 Task: Create in the project AgileAvail in Backlog an issue 'Create a new online platform for online cooking courses with advanced recipe sharing and meal planning features', assign it to team member softage.2@softage.net and change the status to IN PROGRESS. Create in the project AgileAvail in Backlog an issue 'Implement a new cloud-based learning management system for a school with advanced course creation and assessment features', assign it to team member softage.3@softage.net and change the status to IN PROGRESS
Action: Mouse moved to (192, 61)
Screenshot: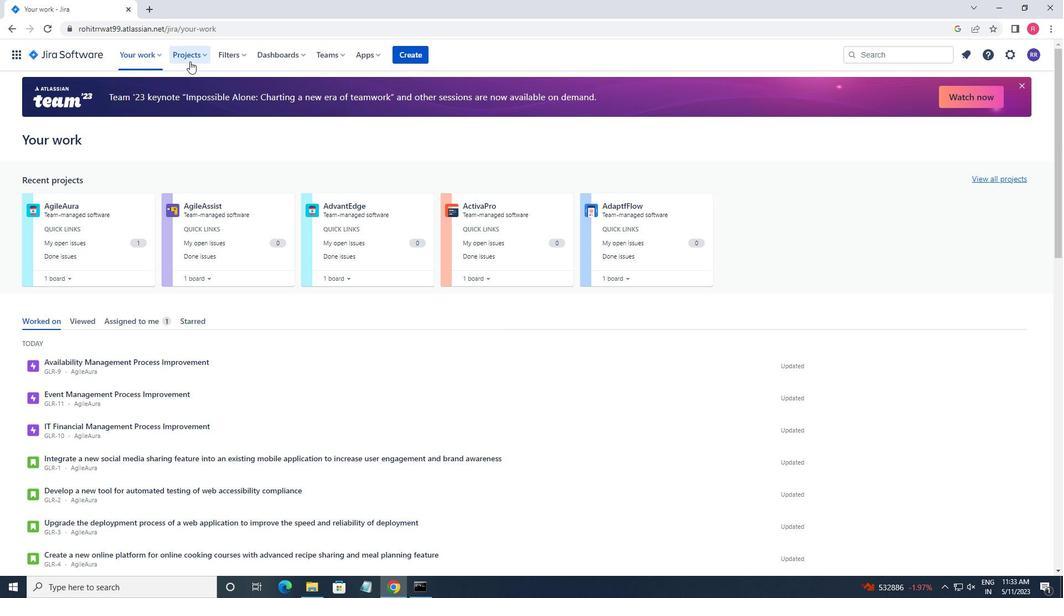 
Action: Mouse pressed left at (192, 61)
Screenshot: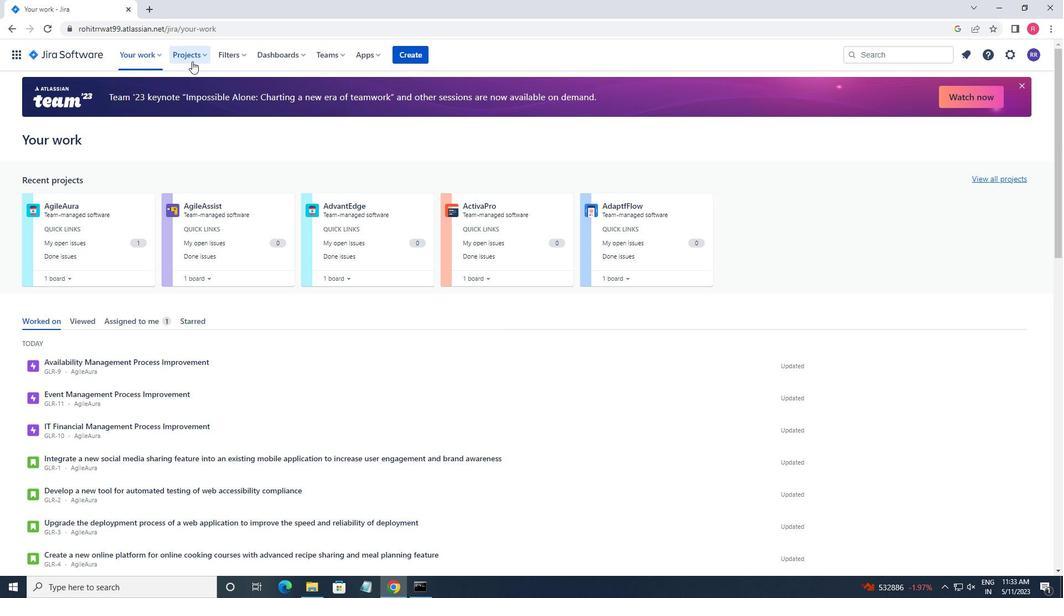 
Action: Mouse moved to (231, 106)
Screenshot: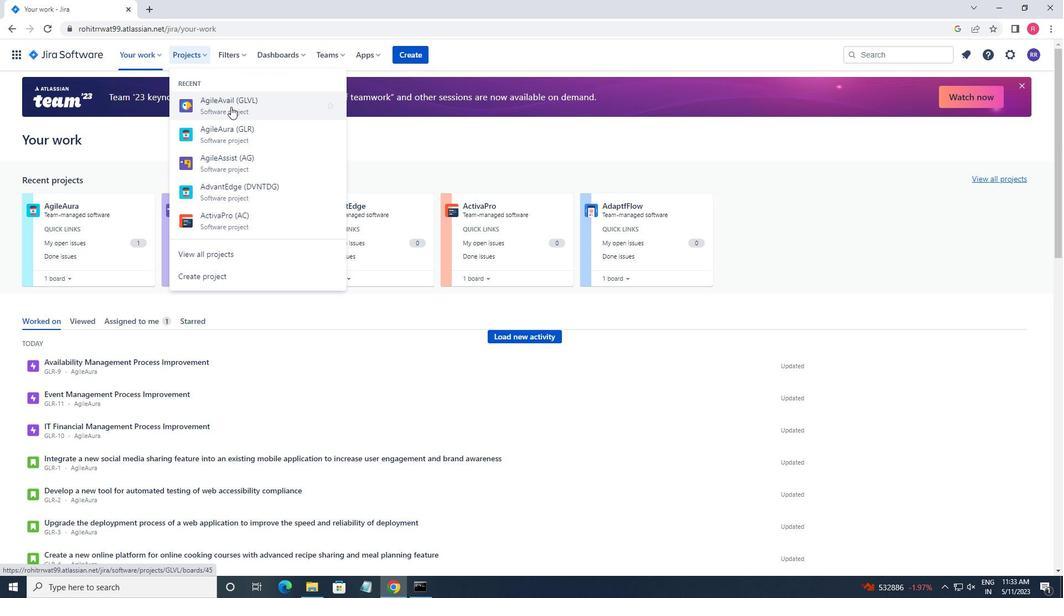 
Action: Mouse pressed left at (231, 106)
Screenshot: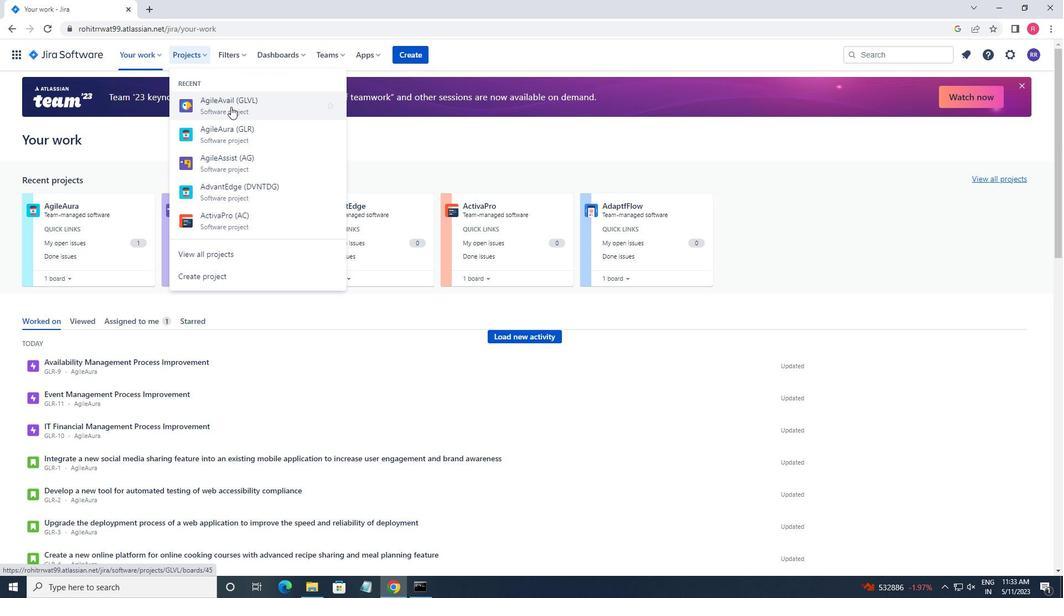 
Action: Mouse moved to (42, 165)
Screenshot: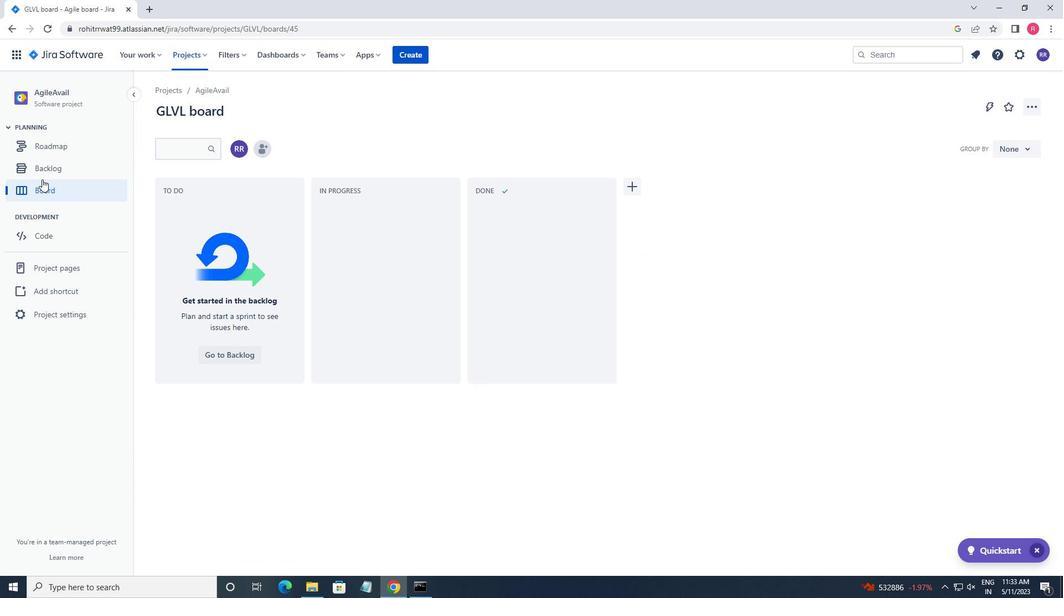 
Action: Mouse pressed left at (42, 165)
Screenshot: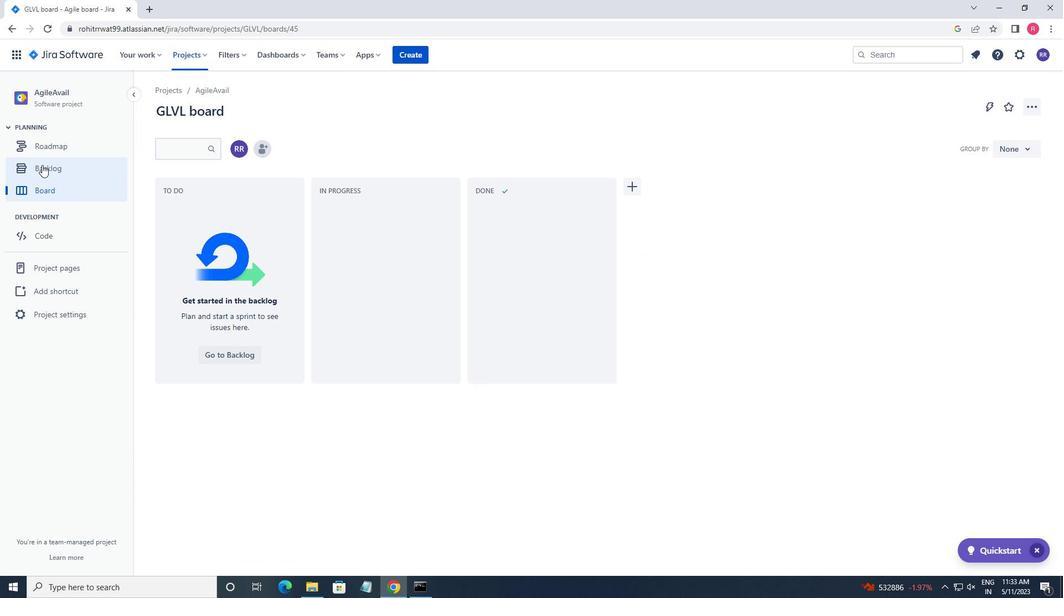 
Action: Mouse moved to (345, 429)
Screenshot: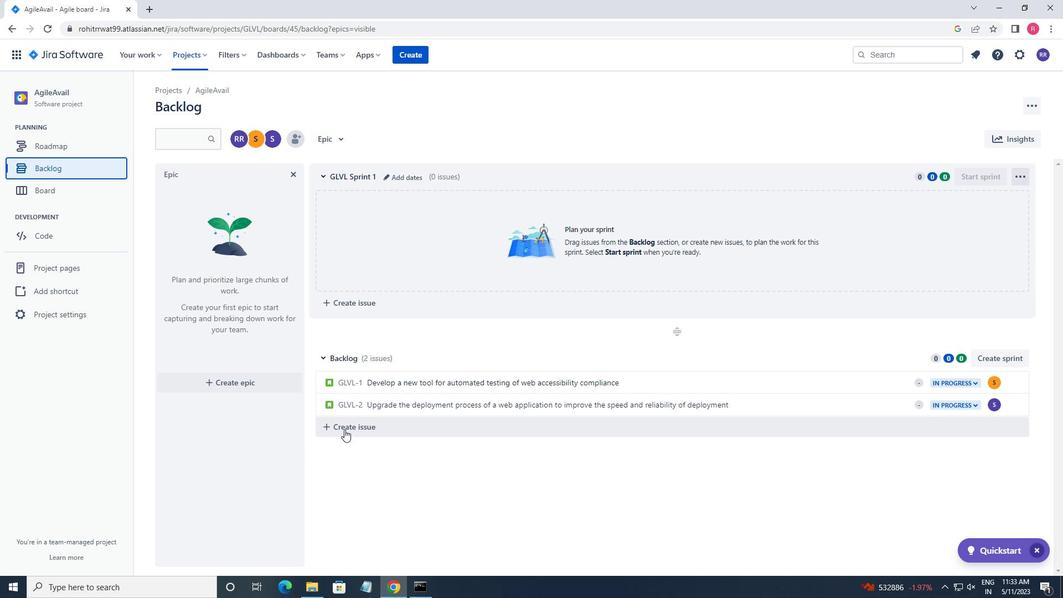 
Action: Mouse pressed left at (345, 429)
Screenshot: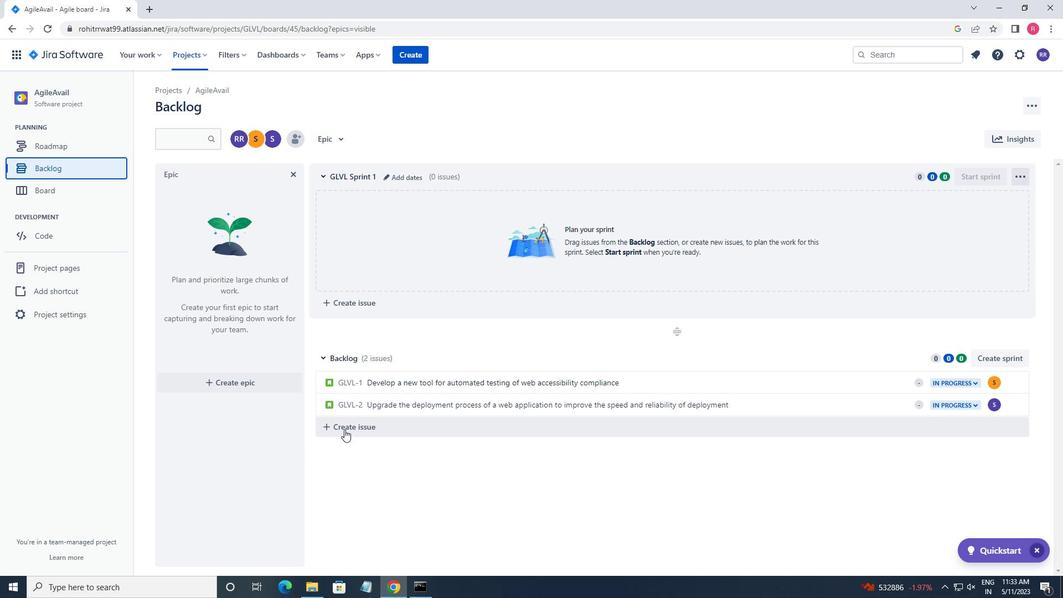 
Action: Key pressed <Key.shift>CREAT<Key.space><Key.backspace><Key.backspace>TE<Key.space>A<Key.space>NEW<Key.space>ONLINE<Key.space>PLATFORM<Key.space>FOR<Key.space>ONLINE<Key.space>COOKING<Key.space>COURSES<Key.space>WITH<Key.space>ADVANCED<Key.space>RECIPW<Key.backspace>E<Key.space>SG<Key.backspace>HARING<Key.space>AND<Key.space>MEAL<Key.space>PLAIG<Key.backspace><Key.backspace><Key.backspace>ANNING<Key.space>FEATURES<Key.enter>
Screenshot: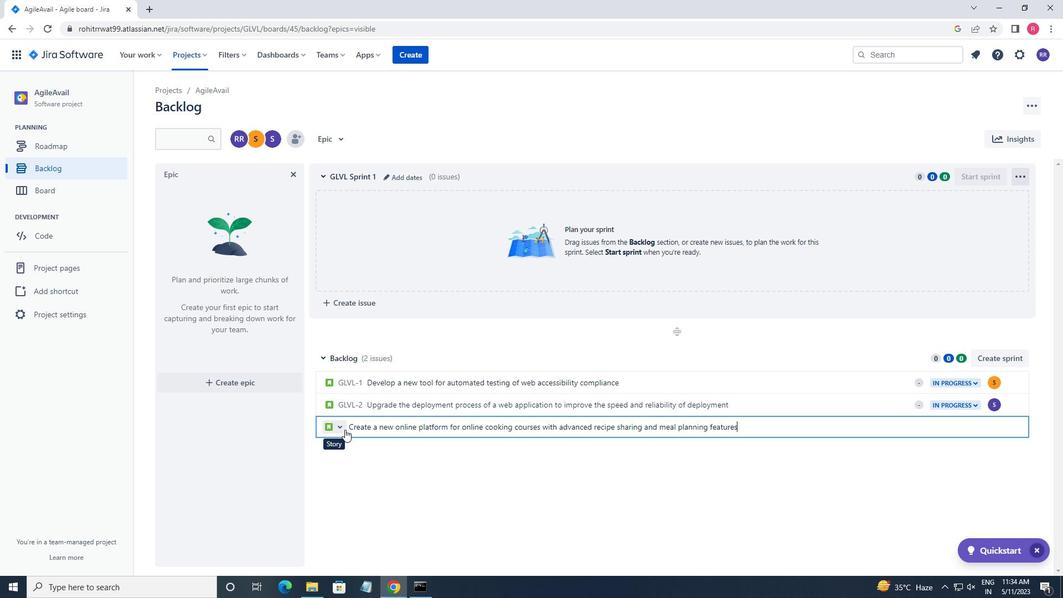 
Action: Mouse moved to (994, 428)
Screenshot: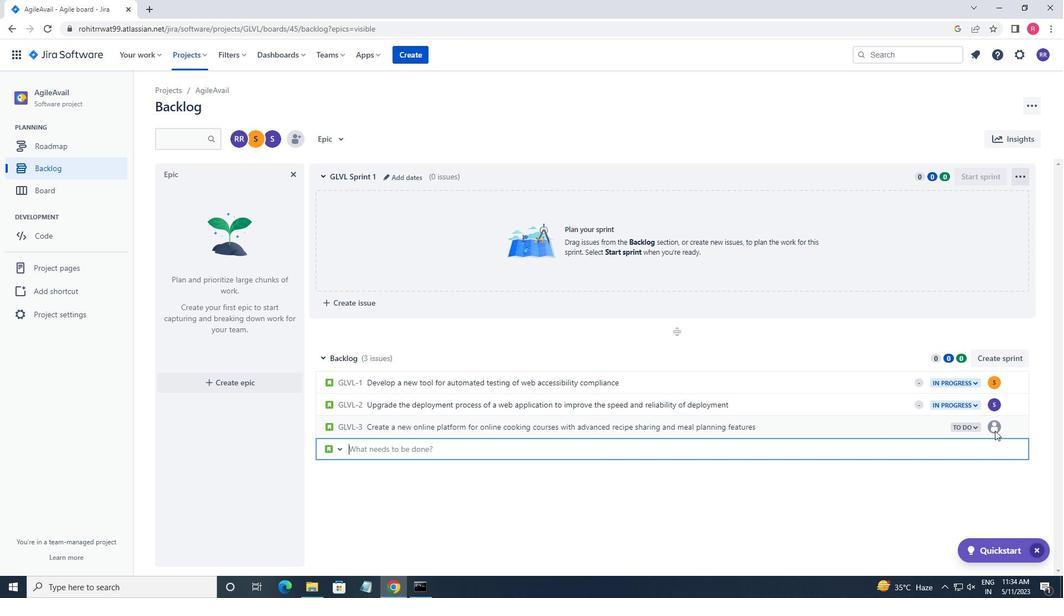 
Action: Mouse pressed left at (994, 428)
Screenshot: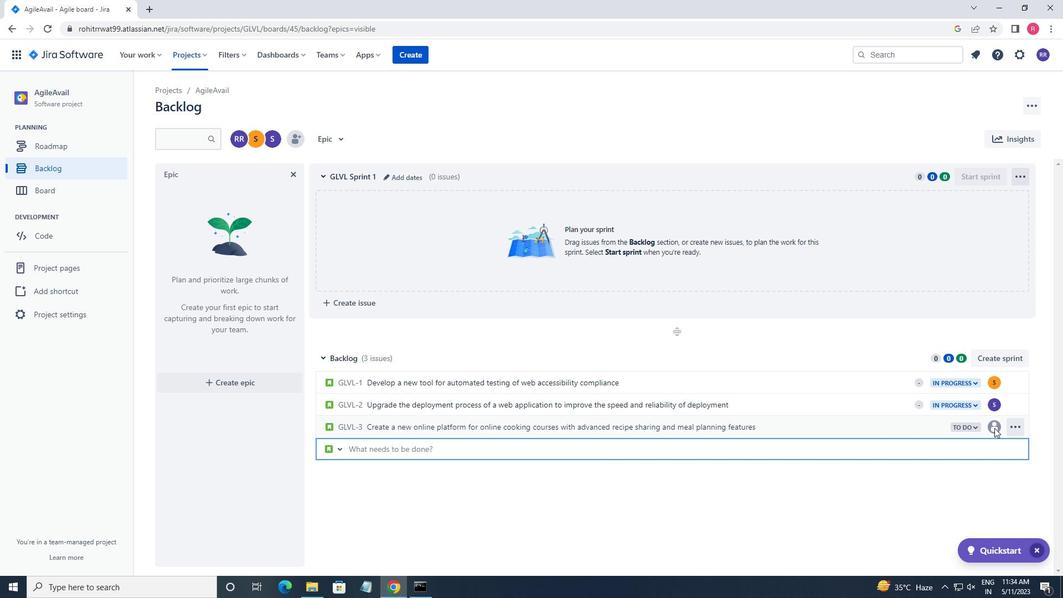 
Action: Mouse pressed left at (994, 428)
Screenshot: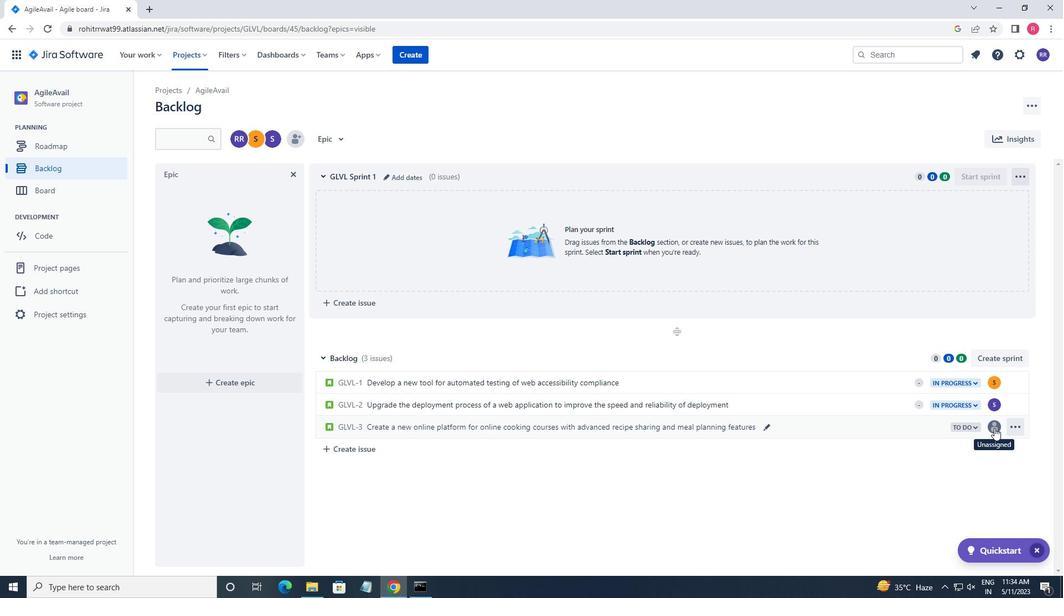 
Action: Mouse moved to (920, 538)
Screenshot: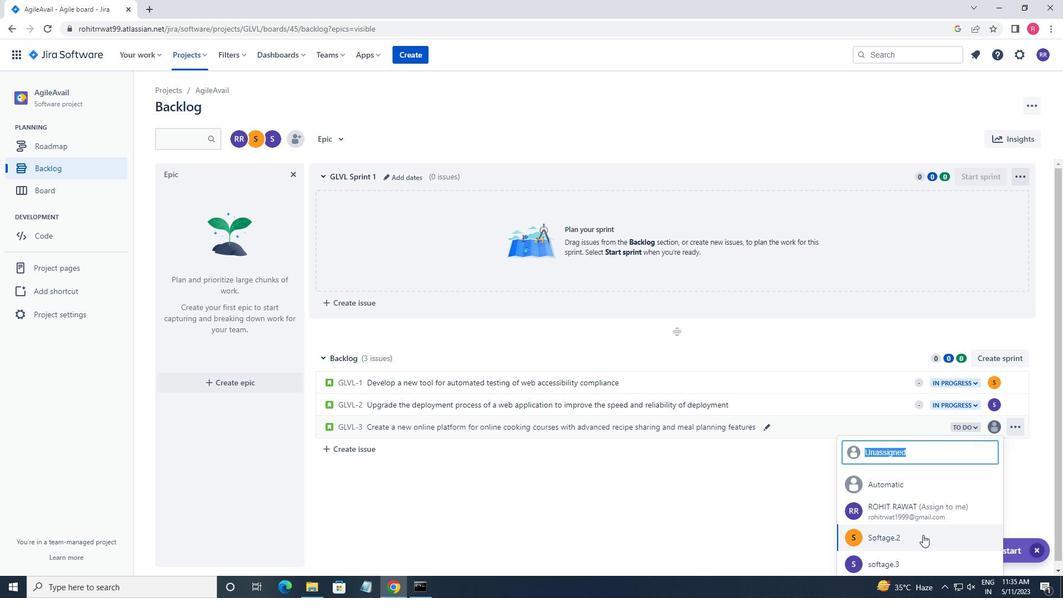
Action: Mouse pressed left at (920, 538)
Screenshot: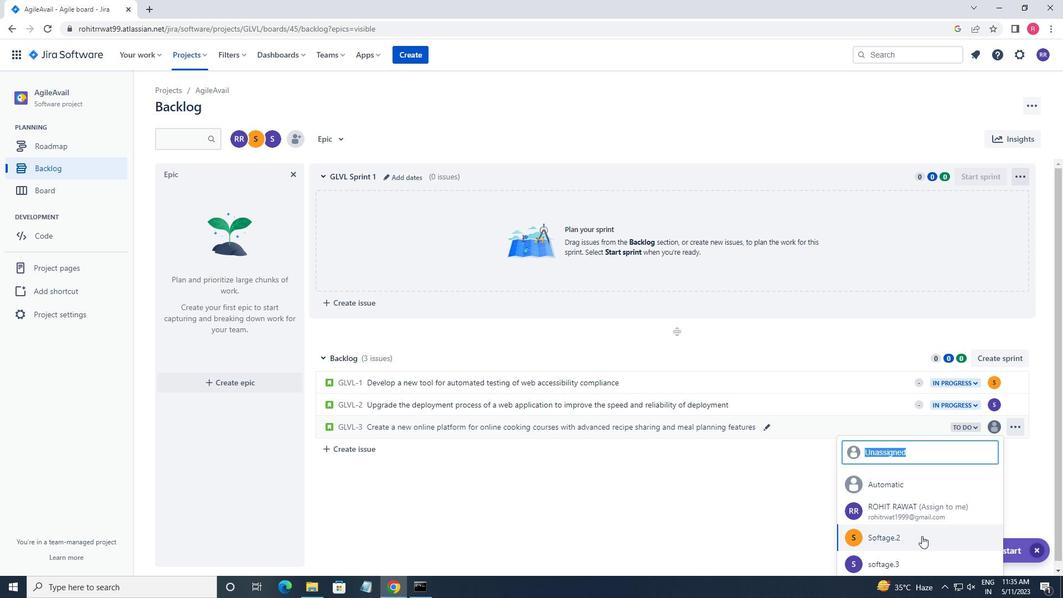 
Action: Mouse moved to (956, 422)
Screenshot: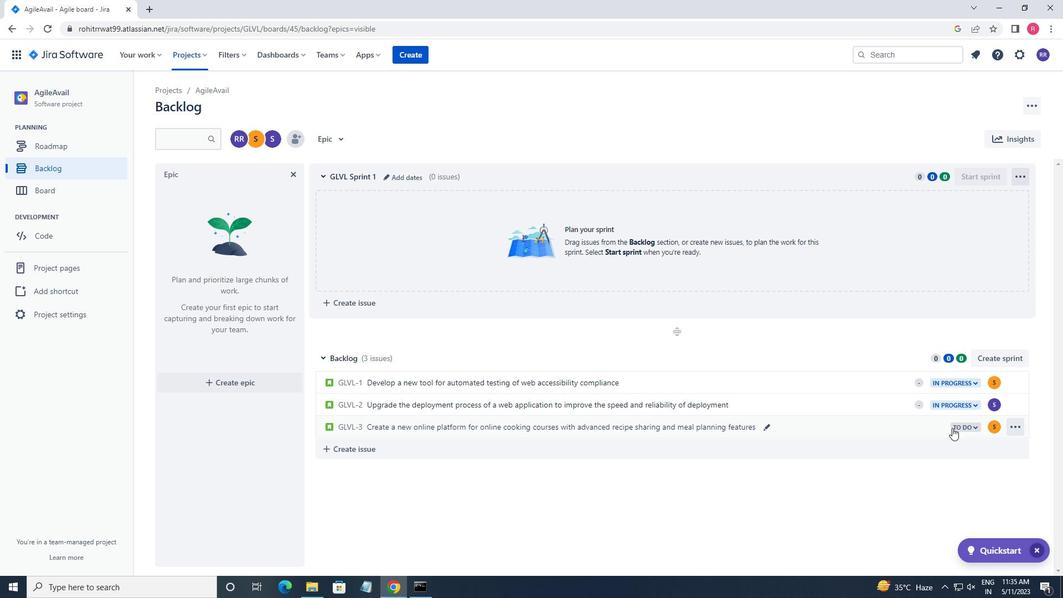 
Action: Mouse pressed left at (956, 422)
Screenshot: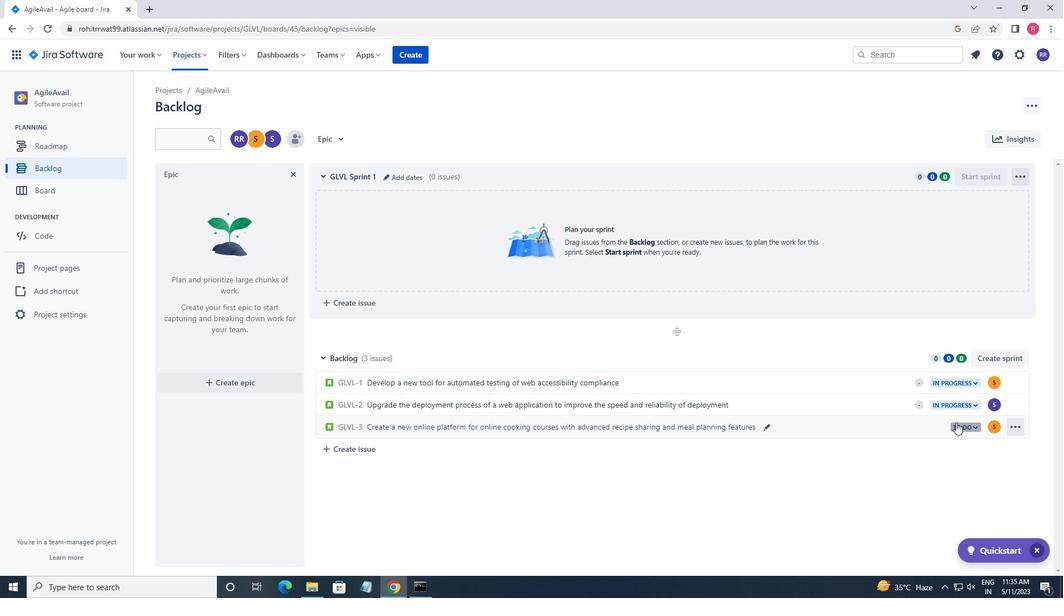 
Action: Mouse moved to (892, 451)
Screenshot: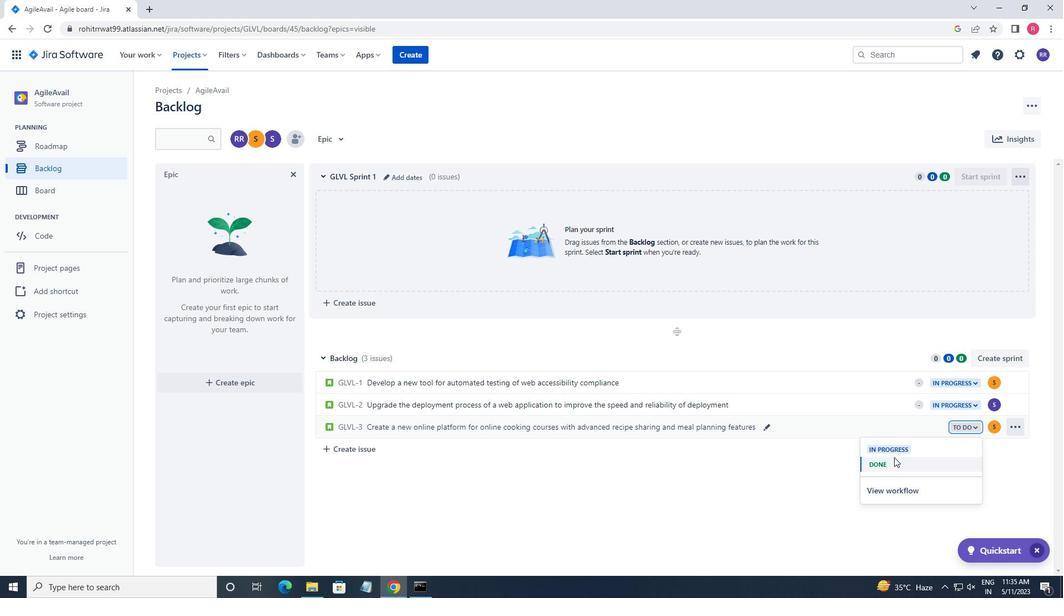 
Action: Mouse pressed left at (892, 451)
Screenshot: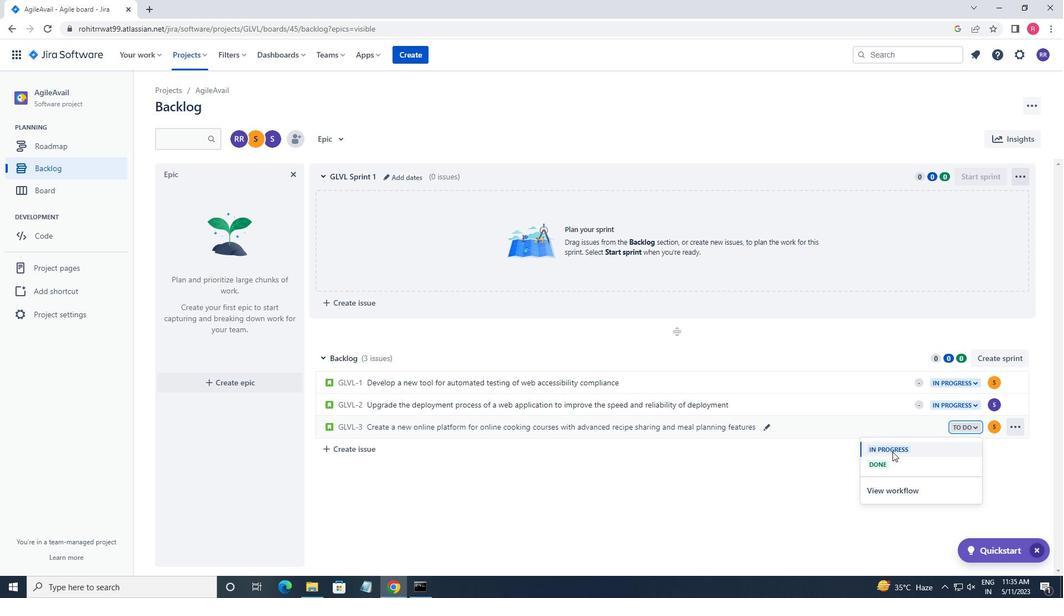 
Action: Mouse moved to (349, 452)
Screenshot: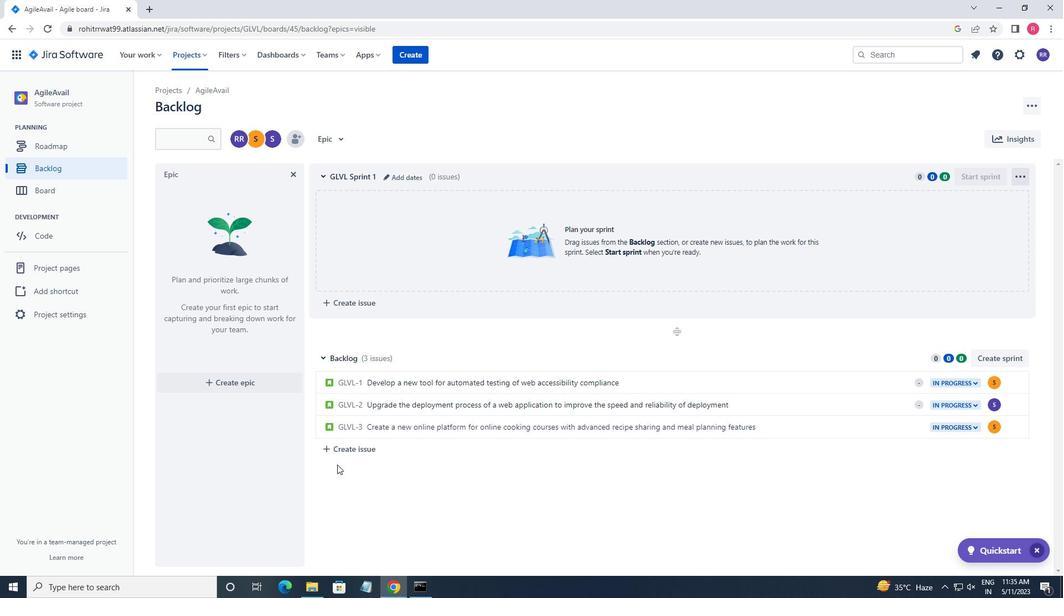 
Action: Mouse pressed left at (349, 452)
Screenshot: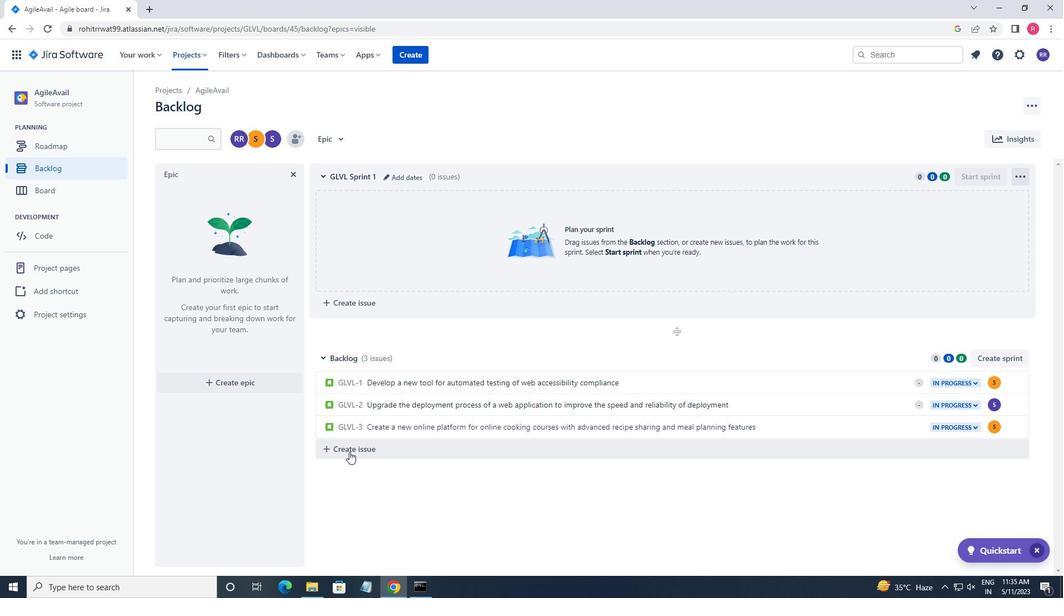 
Action: Key pressed <Key.shift_r>IMPR<Key.backspace>LEMENT<Key.space>A<Key.space>NEW<Key.space>CLOUD-BASES<Key.backspace>D<Key.space>LEARNING<Key.space>MANAGEMENT<Key.space>SYSTEM<Key.space>FOA<Key.space>A<Key.backspace><Key.backspace><Key.backspace>R<Key.space>A<Key.space><Key.space>SCHOOL<Key.space>WITH<Key.space>ADVANCED<Key.space>COURSE<Key.space>CREATION<Key.space>AND<Key.space>ASSESSMENT<Key.space>FEATURES<Key.enter>
Screenshot: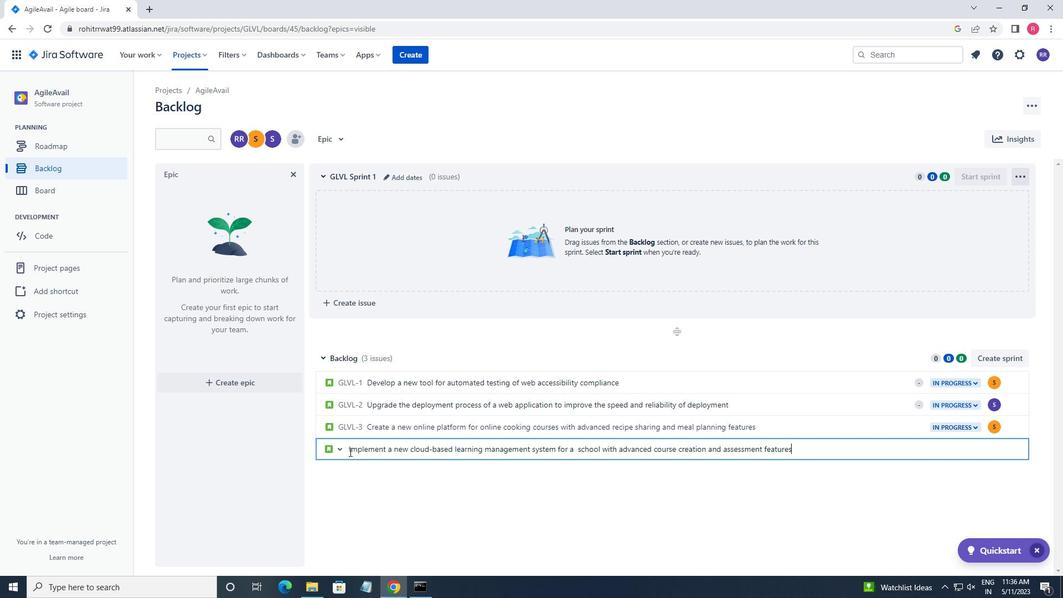 
Action: Mouse moved to (996, 449)
Screenshot: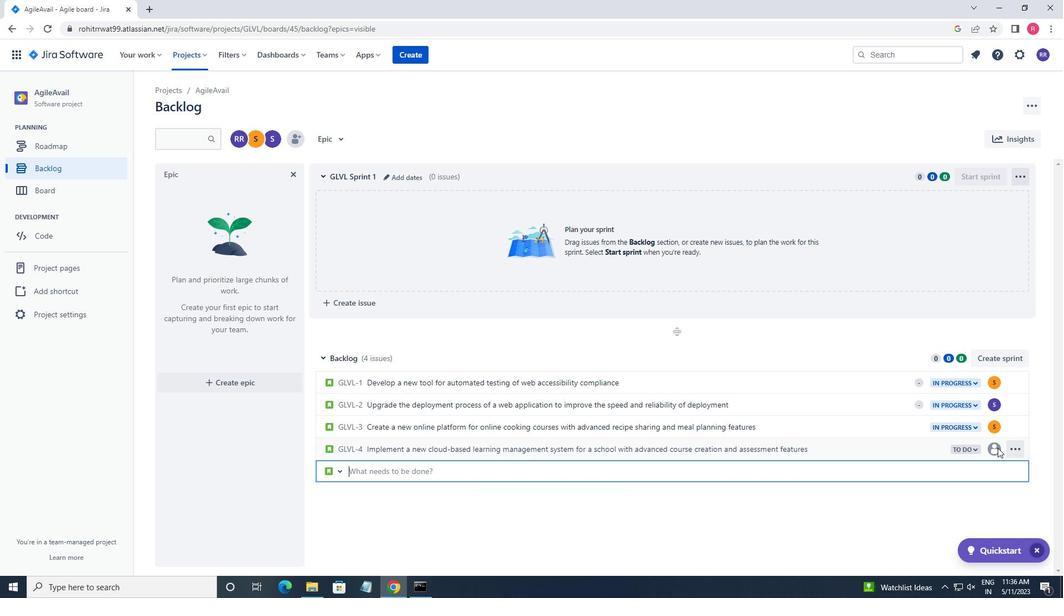 
Action: Mouse pressed left at (996, 449)
Screenshot: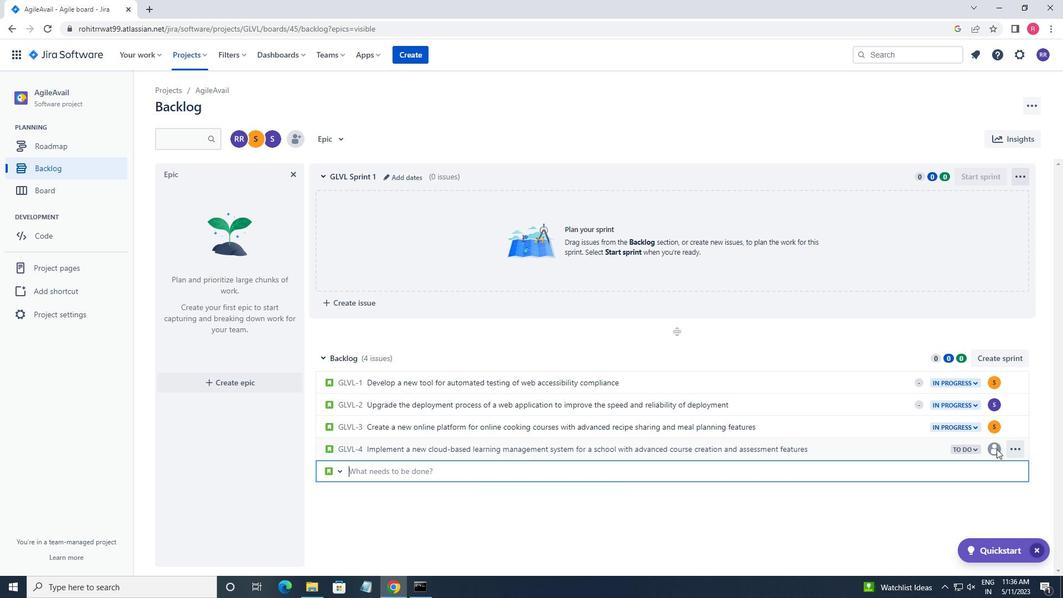 
Action: Mouse moved to (992, 454)
Screenshot: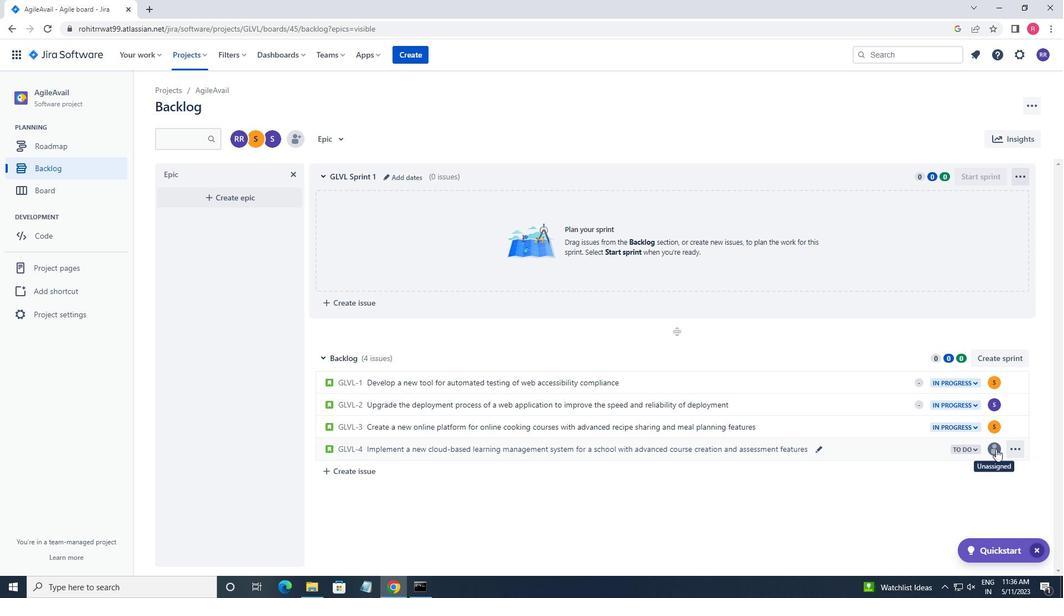 
Action: Mouse pressed left at (992, 454)
Screenshot: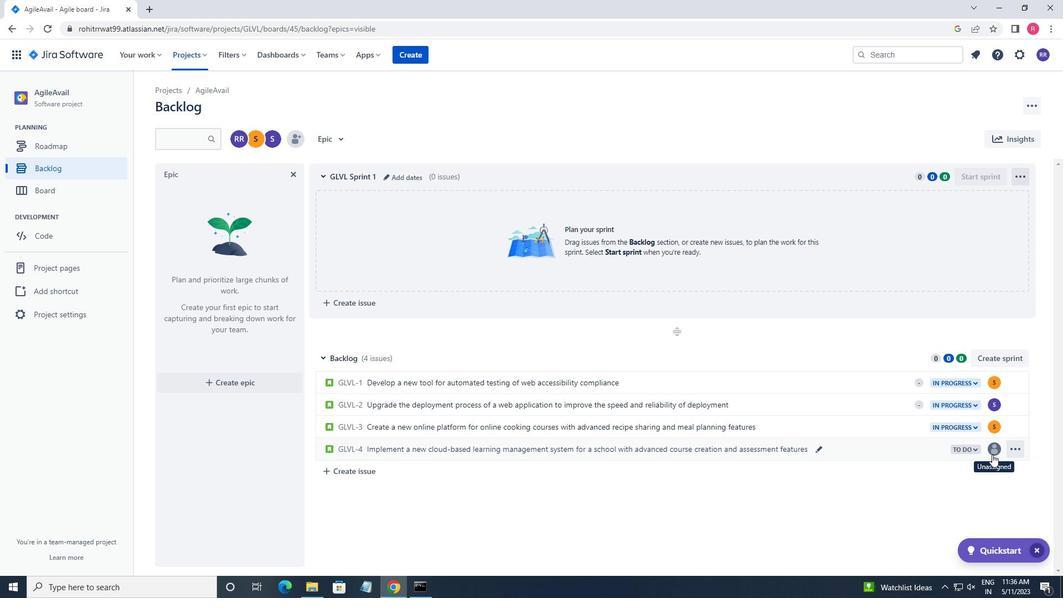 
Action: Key pressed SOFTAGE.3
Screenshot: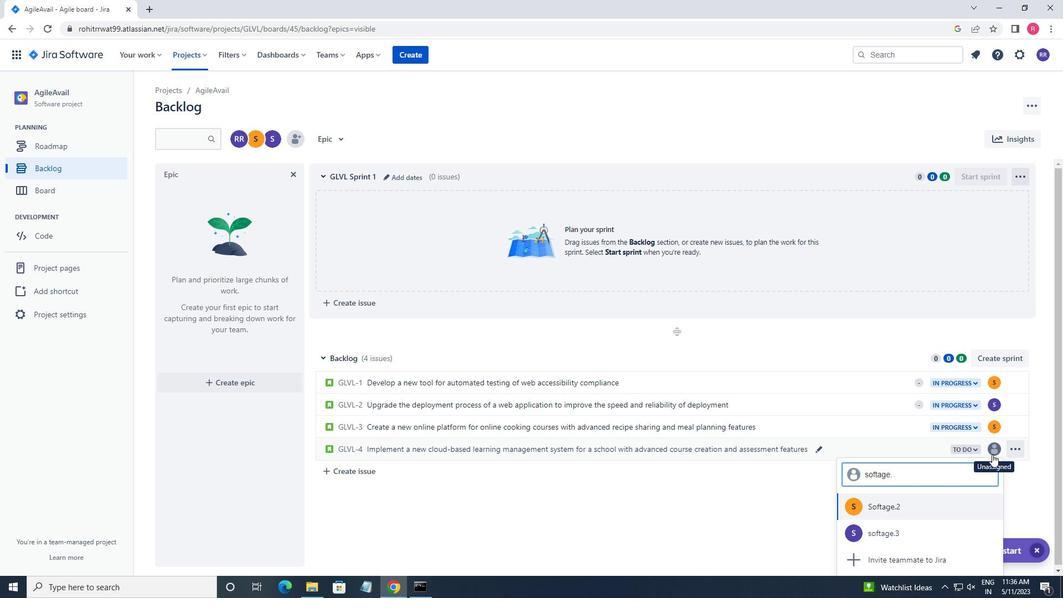 
Action: Mouse moved to (901, 516)
Screenshot: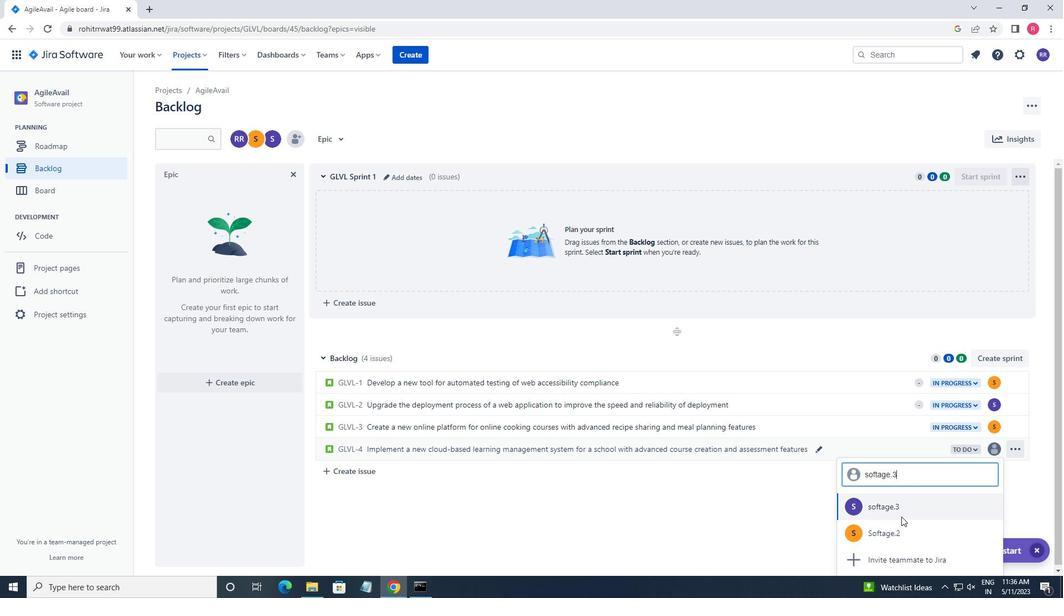 
Action: Mouse pressed left at (901, 516)
Screenshot: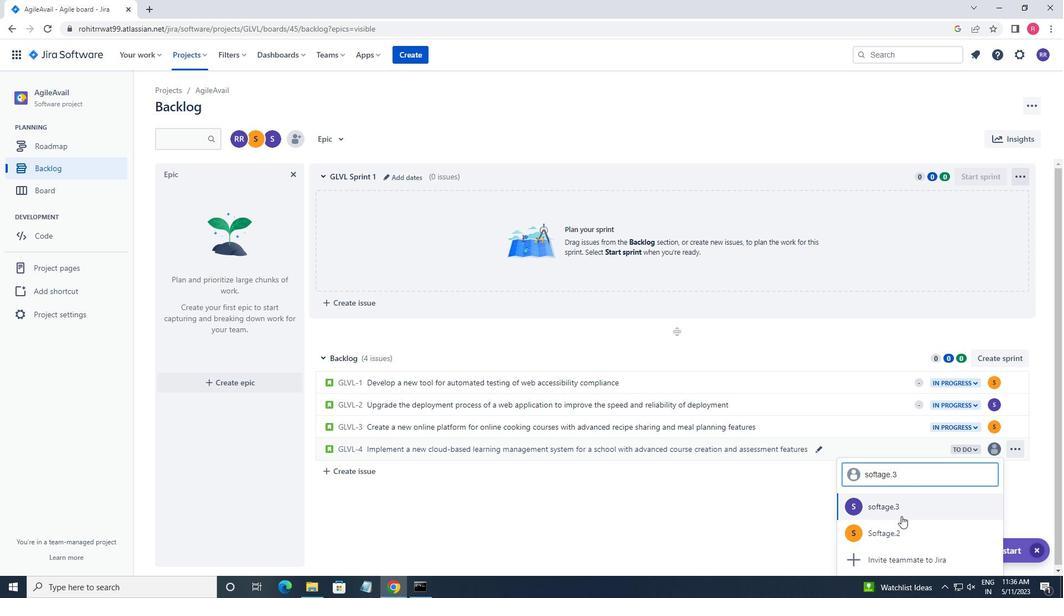 
Action: Mouse moved to (956, 449)
Screenshot: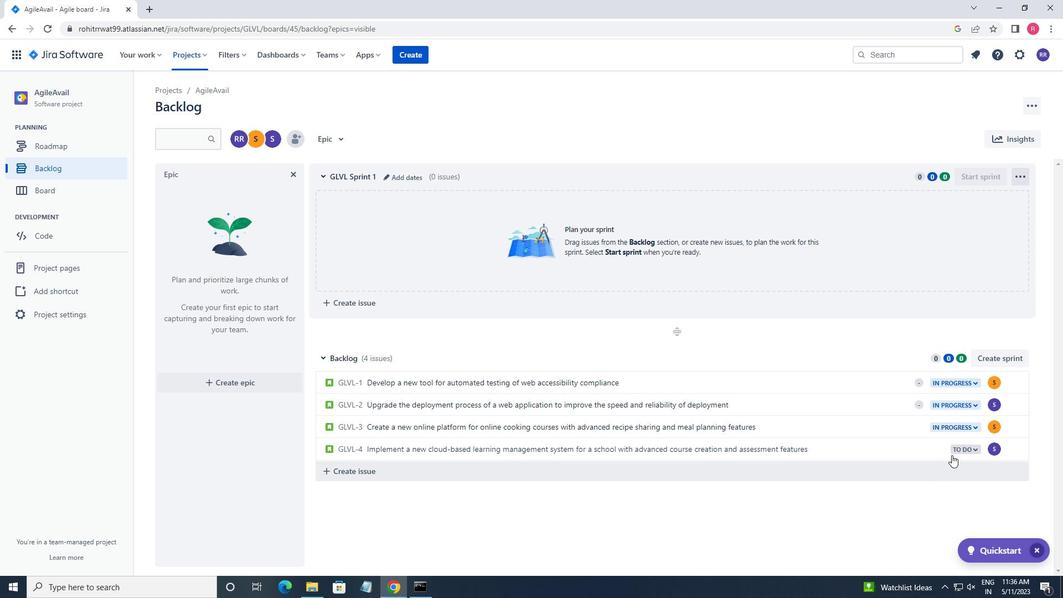 
Action: Mouse pressed left at (956, 449)
Screenshot: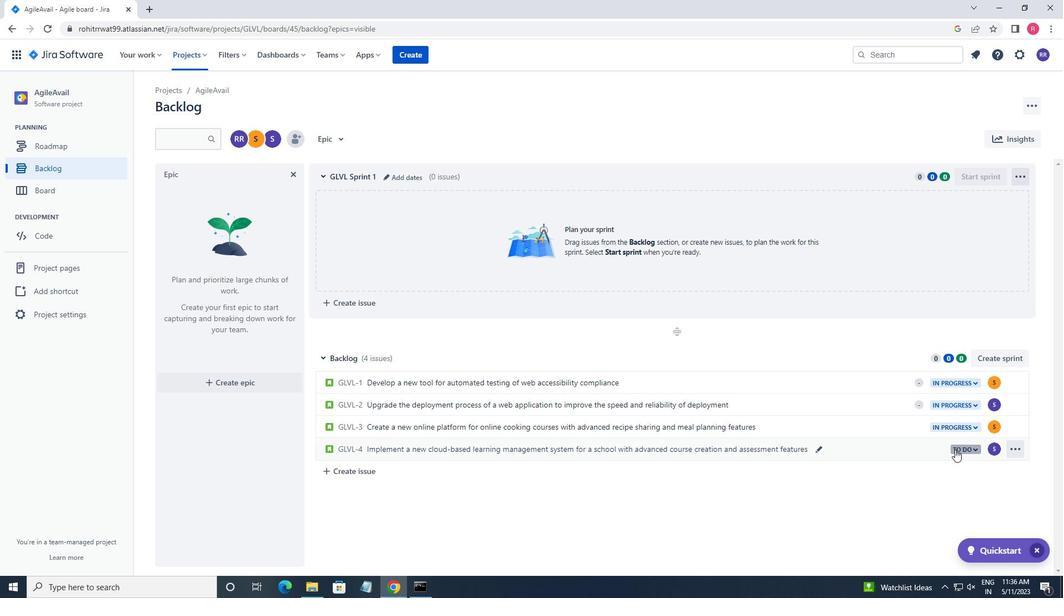 
Action: Mouse moved to (912, 470)
Screenshot: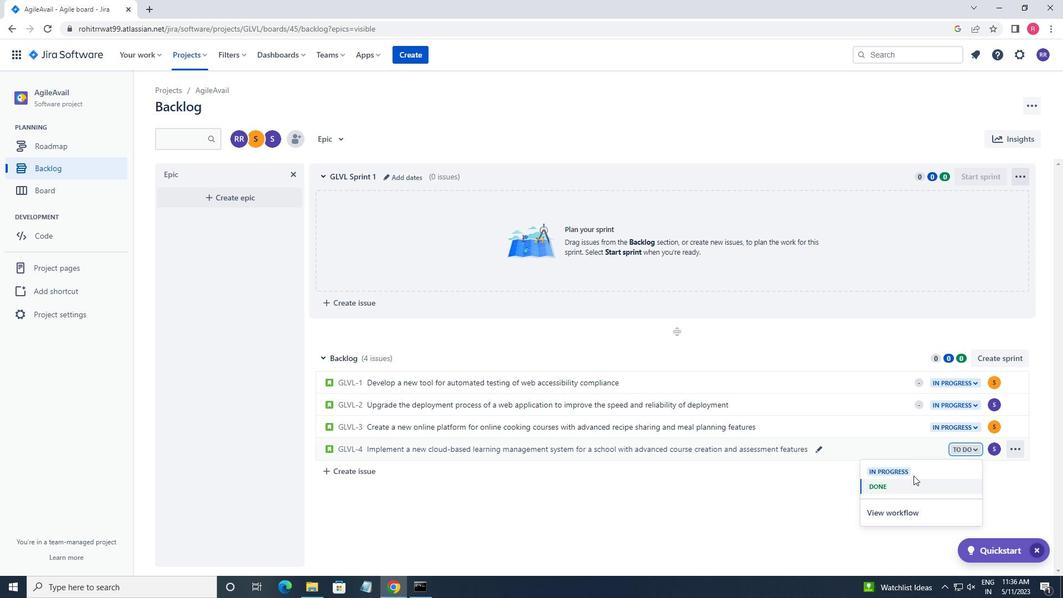 
Action: Mouse pressed left at (912, 470)
Screenshot: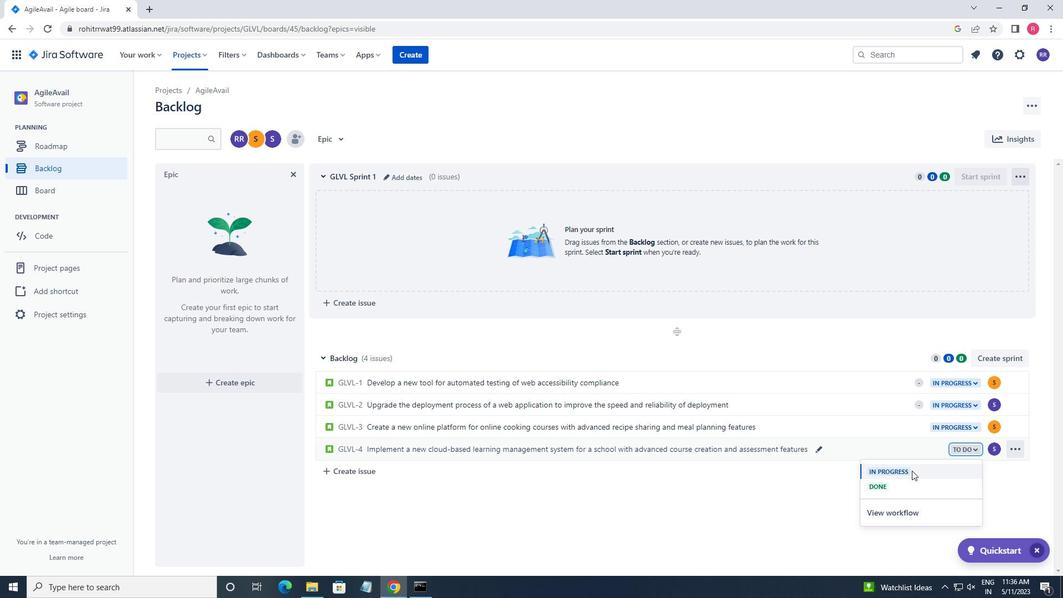 
